 Task: Change "CSA key in use" for TS muxer to 2.
Action: Mouse moved to (129, 19)
Screenshot: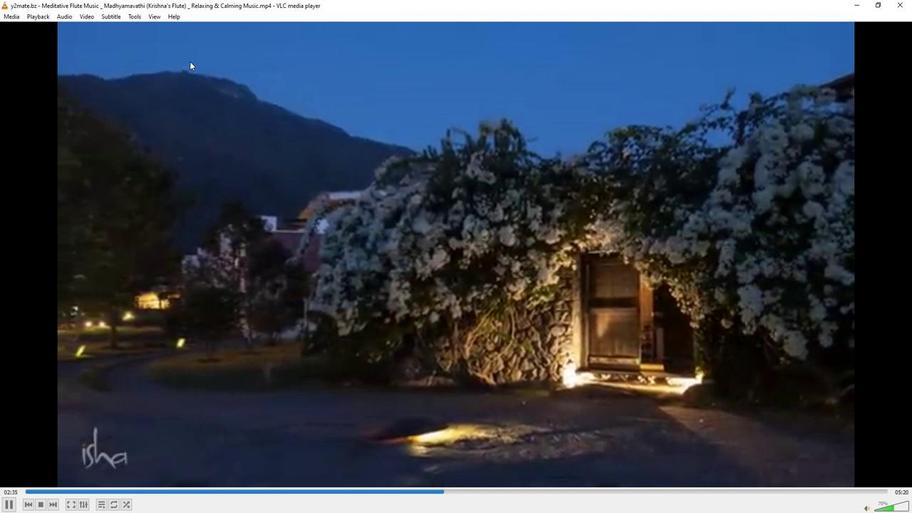 
Action: Mouse pressed left at (129, 19)
Screenshot: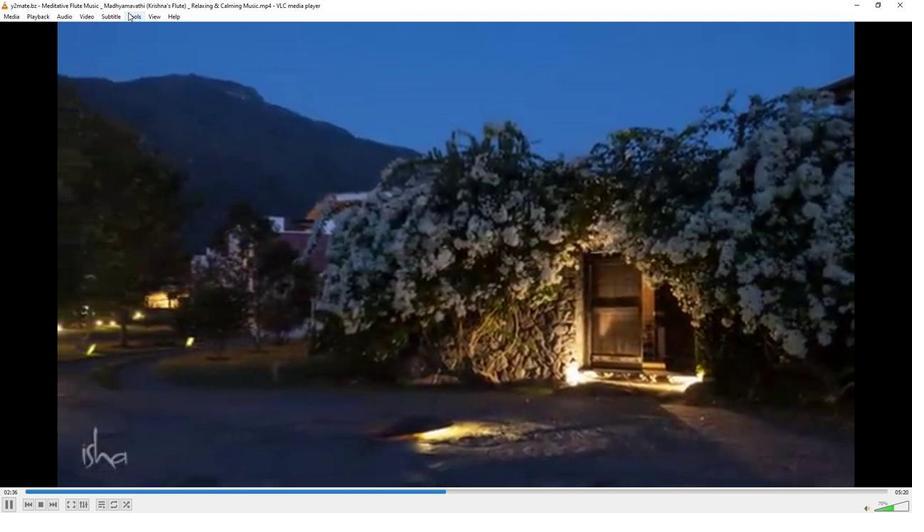 
Action: Mouse moved to (162, 134)
Screenshot: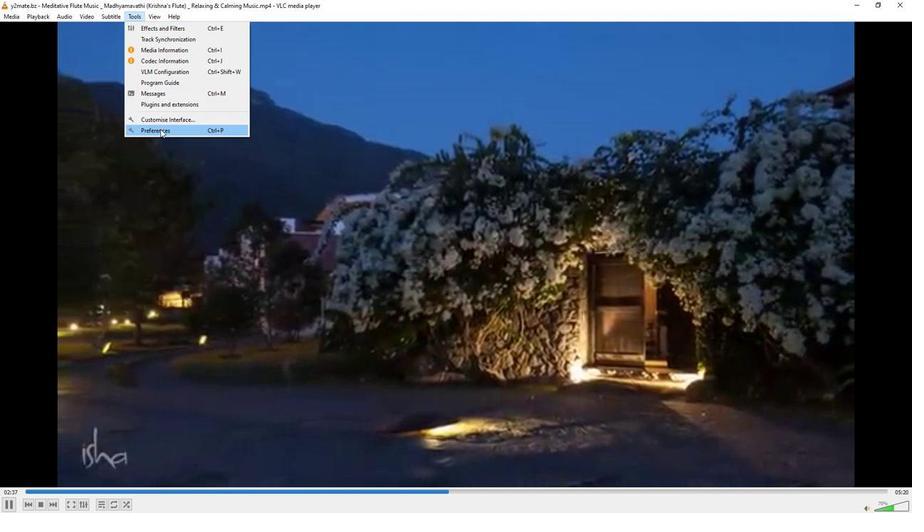 
Action: Mouse pressed left at (162, 134)
Screenshot: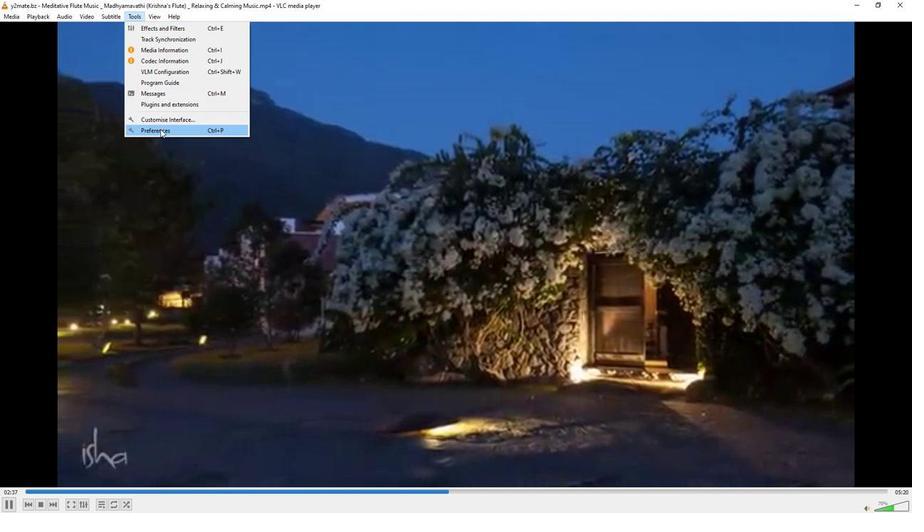 
Action: Mouse moved to (299, 414)
Screenshot: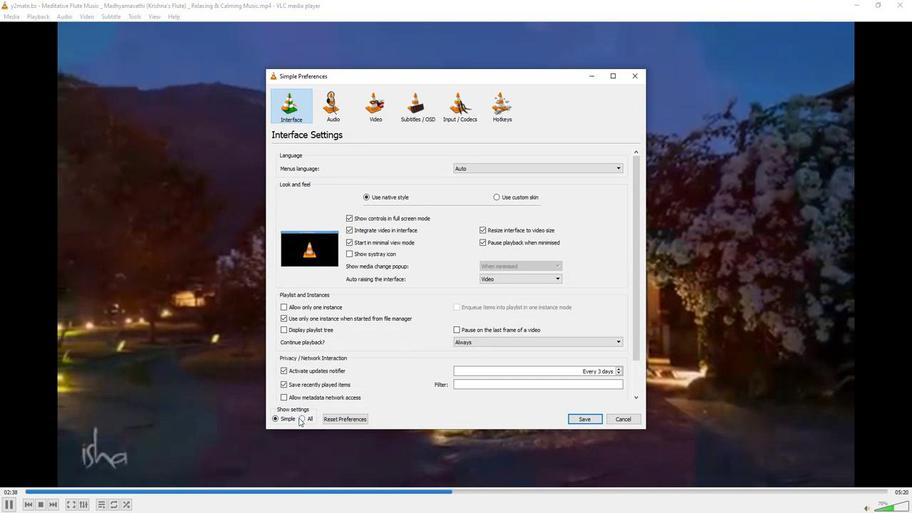 
Action: Mouse pressed left at (299, 414)
Screenshot: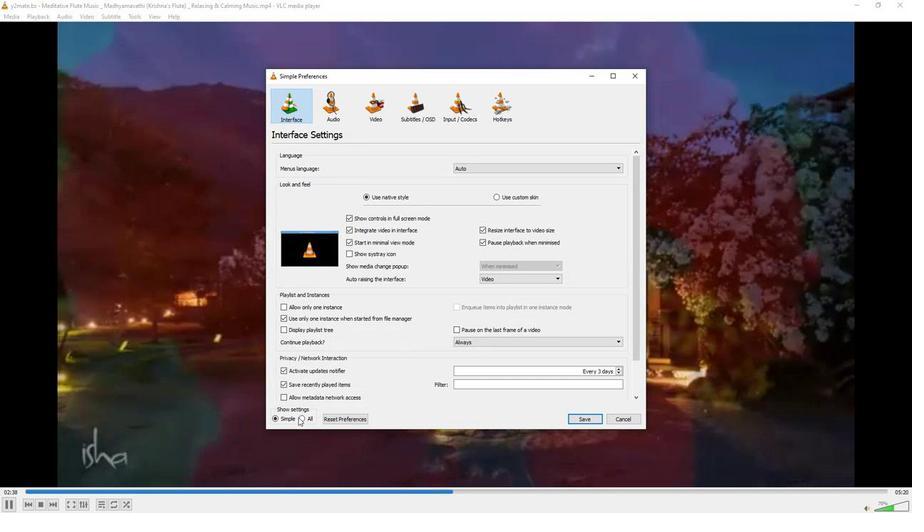 
Action: Mouse moved to (303, 416)
Screenshot: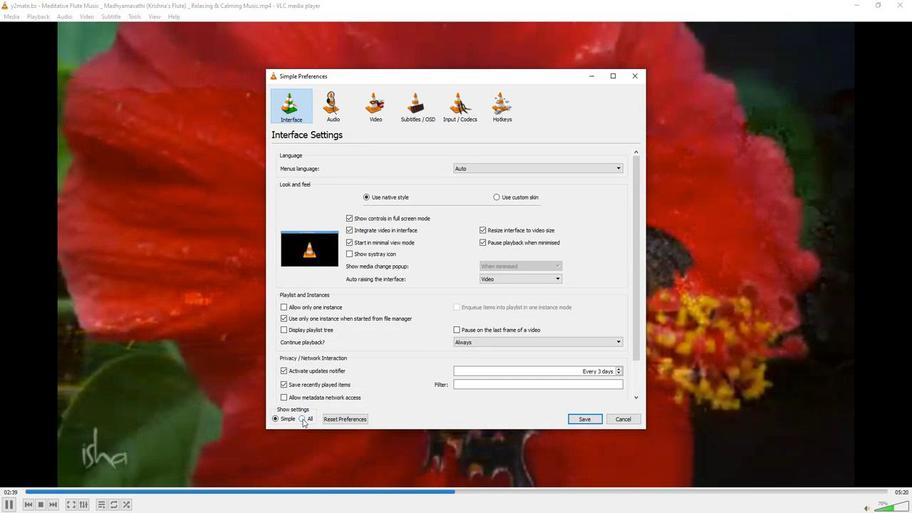 
Action: Mouse pressed left at (303, 416)
Screenshot: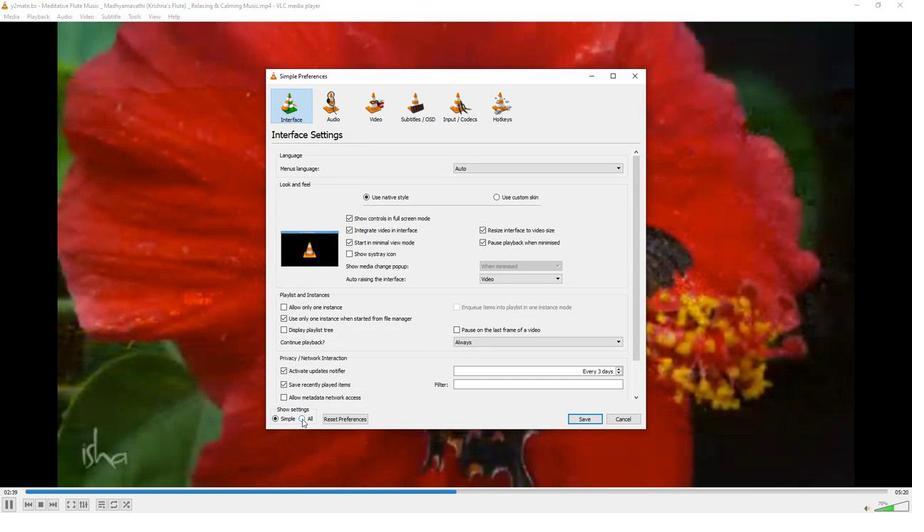 
Action: Mouse moved to (307, 348)
Screenshot: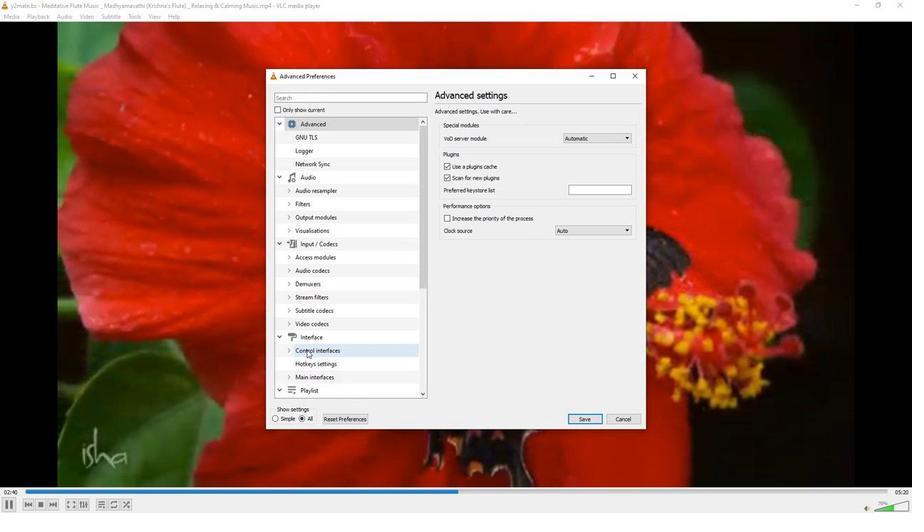 
Action: Mouse scrolled (307, 347) with delta (0, 0)
Screenshot: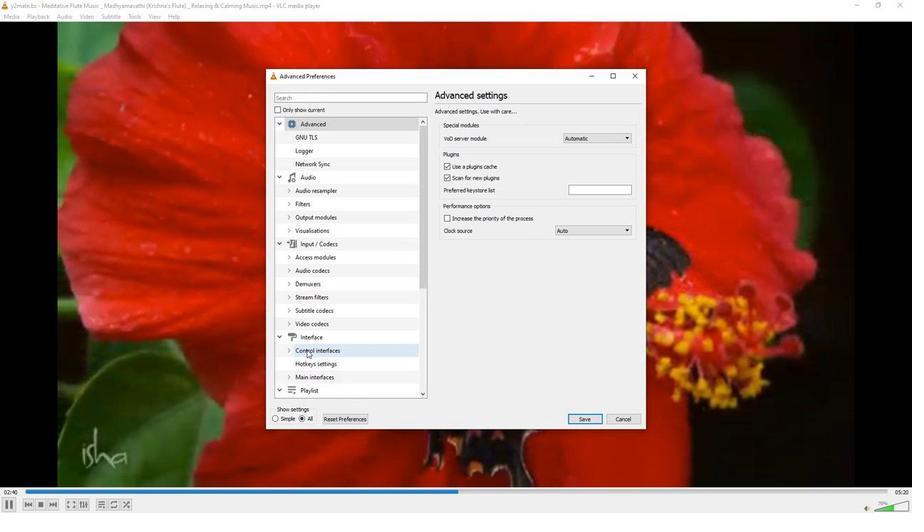 
Action: Mouse moved to (307, 344)
Screenshot: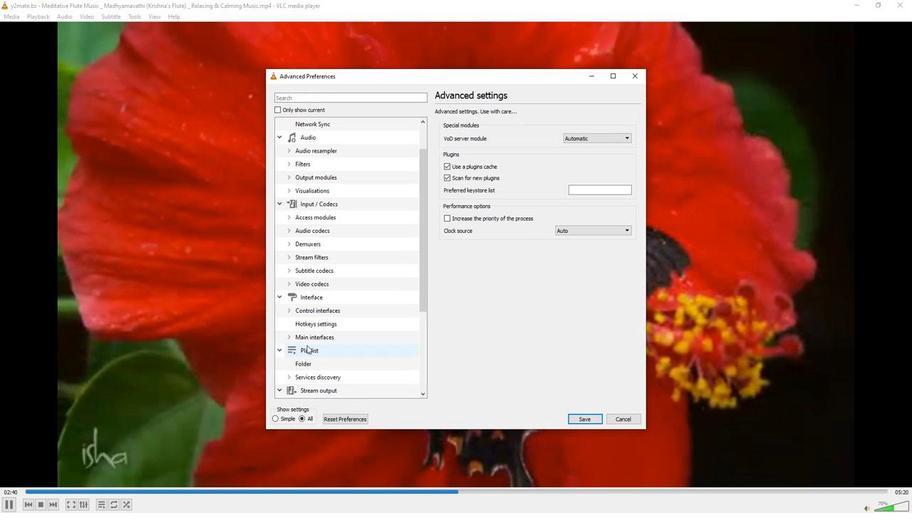 
Action: Mouse scrolled (307, 344) with delta (0, 0)
Screenshot: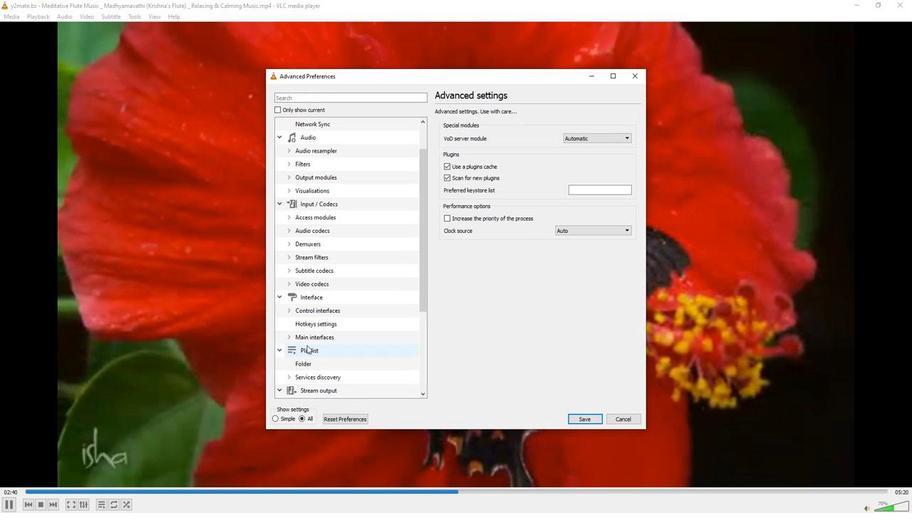 
Action: Mouse moved to (290, 376)
Screenshot: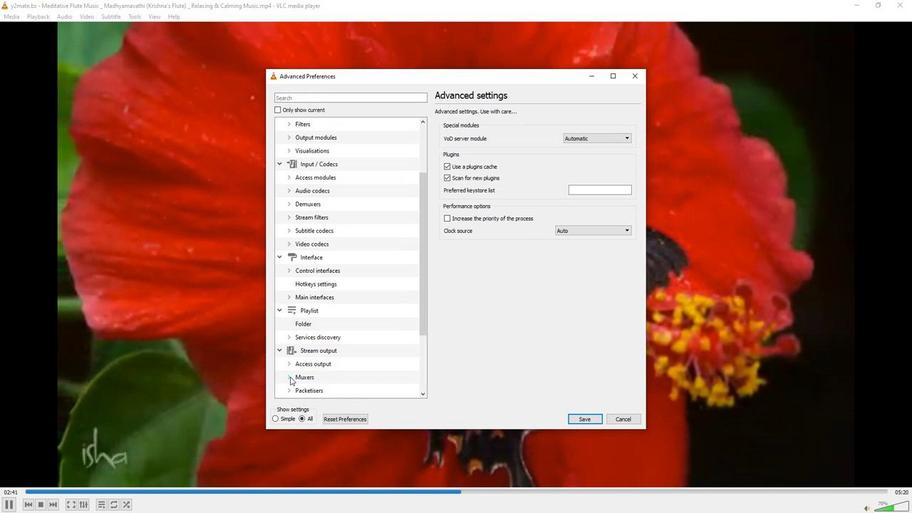 
Action: Mouse pressed left at (290, 376)
Screenshot: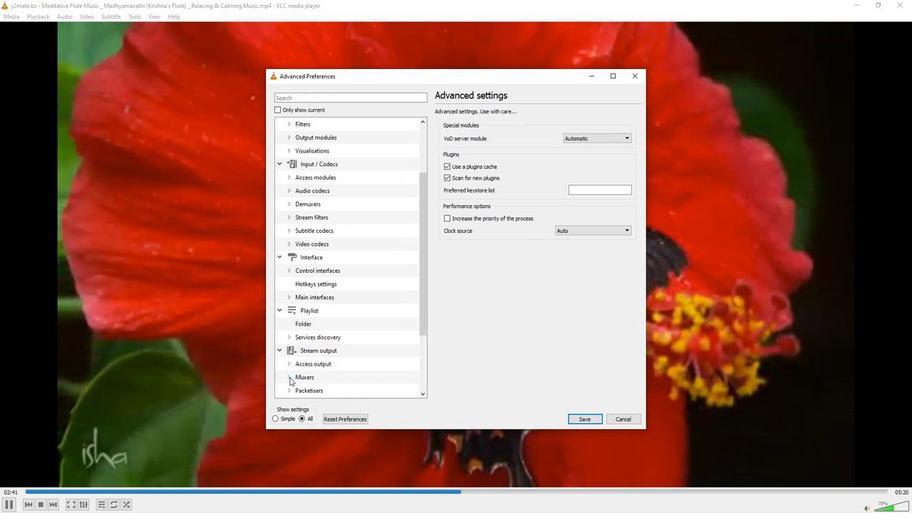 
Action: Mouse moved to (298, 369)
Screenshot: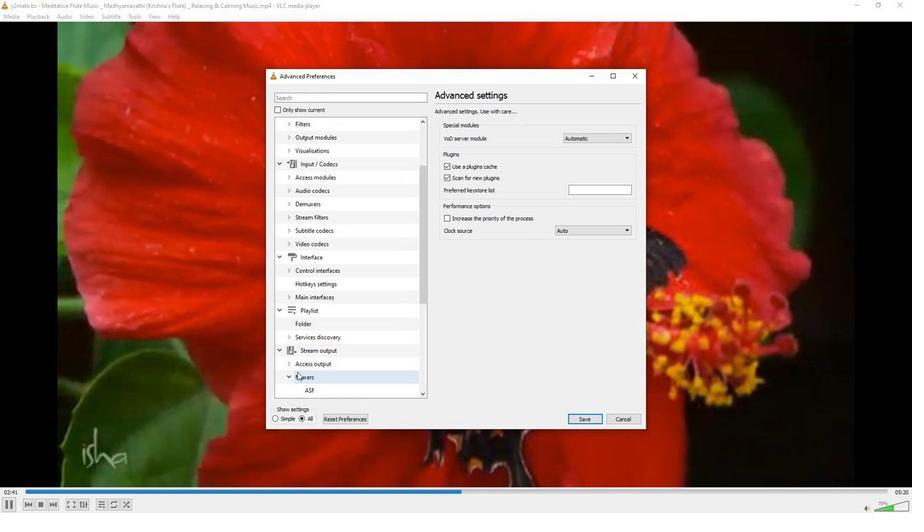 
Action: Mouse scrolled (298, 369) with delta (0, 0)
Screenshot: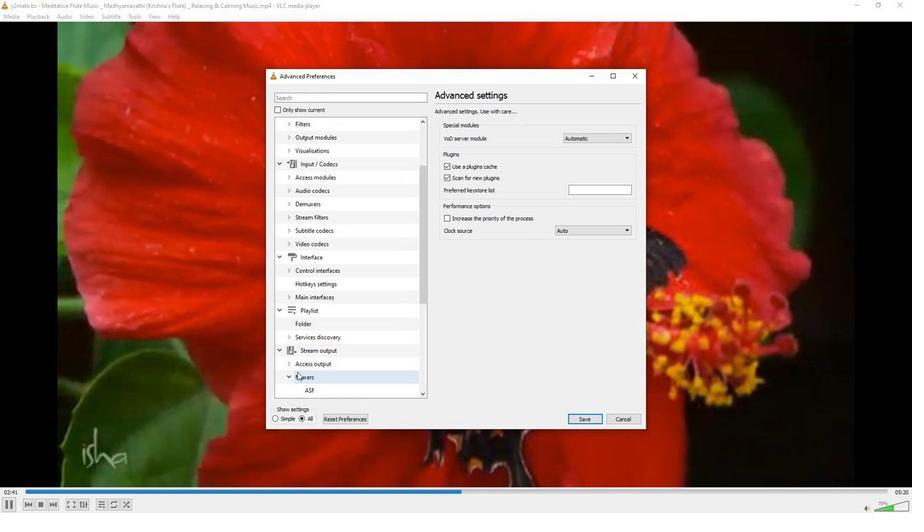 
Action: Mouse moved to (299, 369)
Screenshot: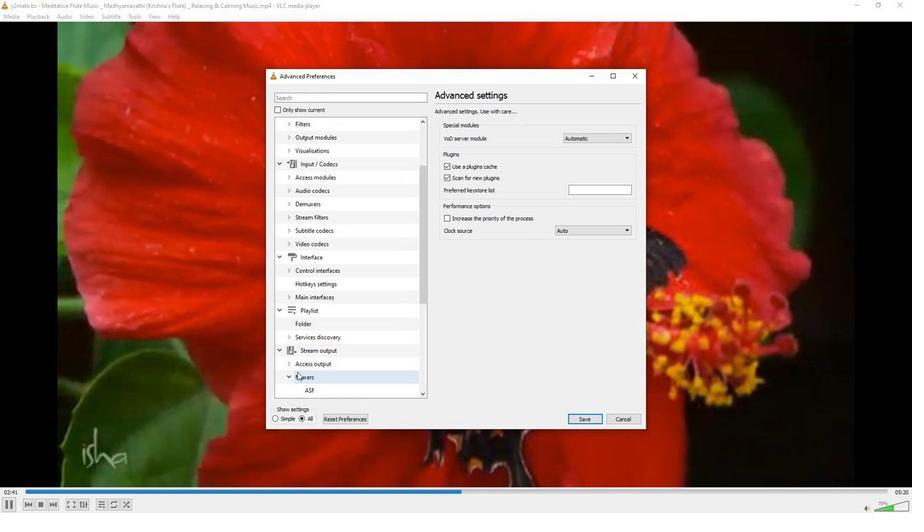 
Action: Mouse scrolled (299, 369) with delta (0, 0)
Screenshot: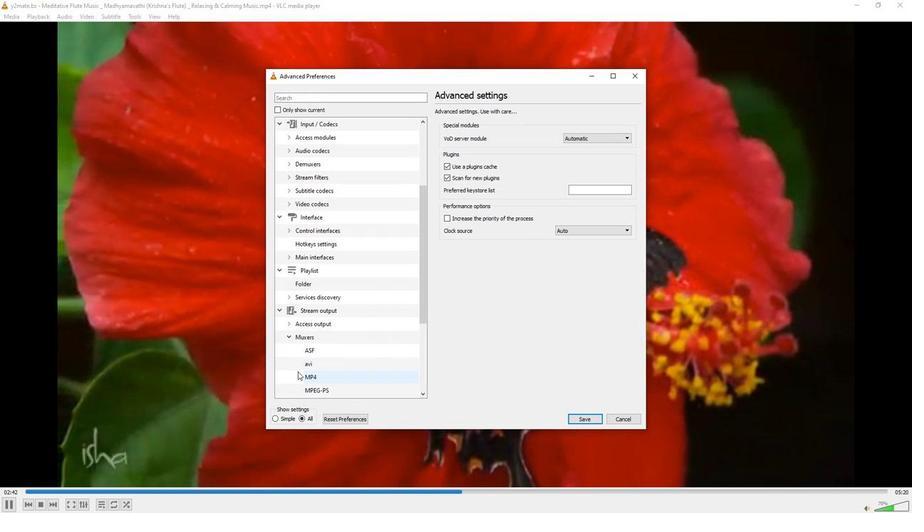
Action: Mouse moved to (329, 361)
Screenshot: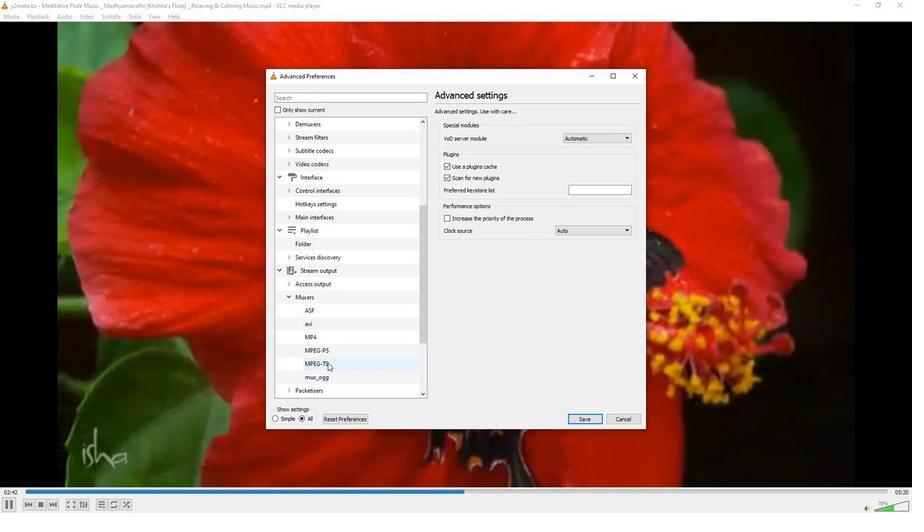 
Action: Mouse pressed left at (329, 361)
Screenshot: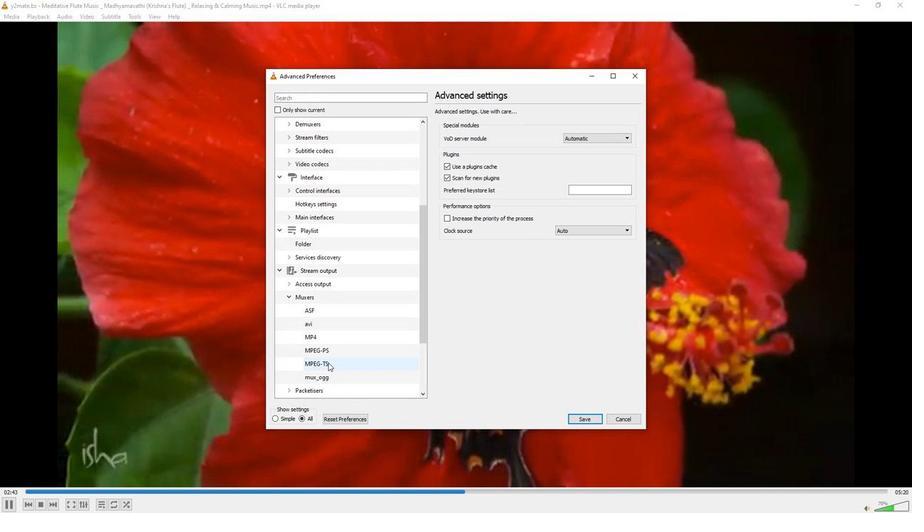 
Action: Mouse moved to (536, 372)
Screenshot: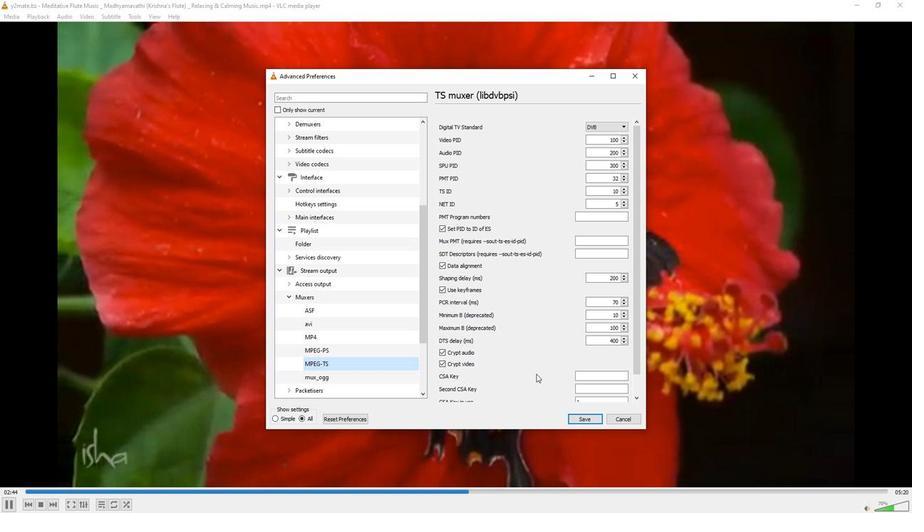 
Action: Mouse scrolled (536, 371) with delta (0, 0)
Screenshot: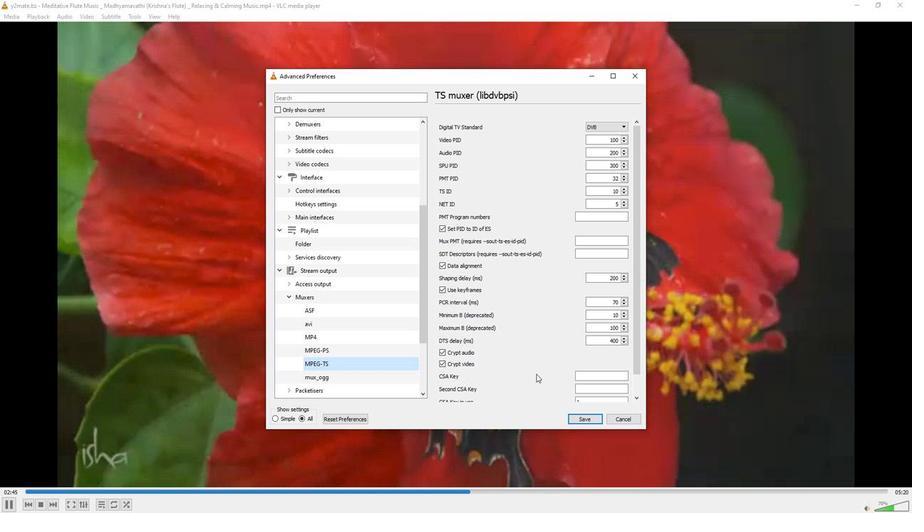 
Action: Mouse moved to (584, 380)
Screenshot: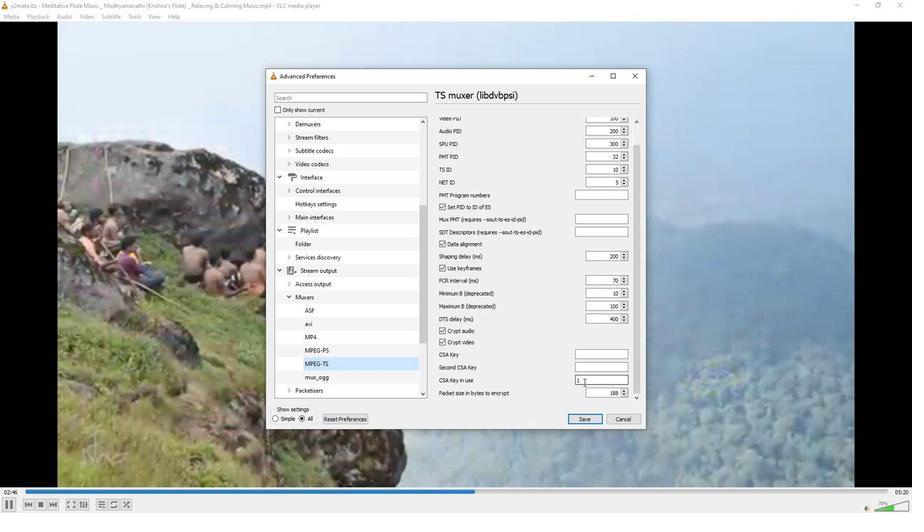 
Action: Mouse pressed left at (584, 380)
Screenshot: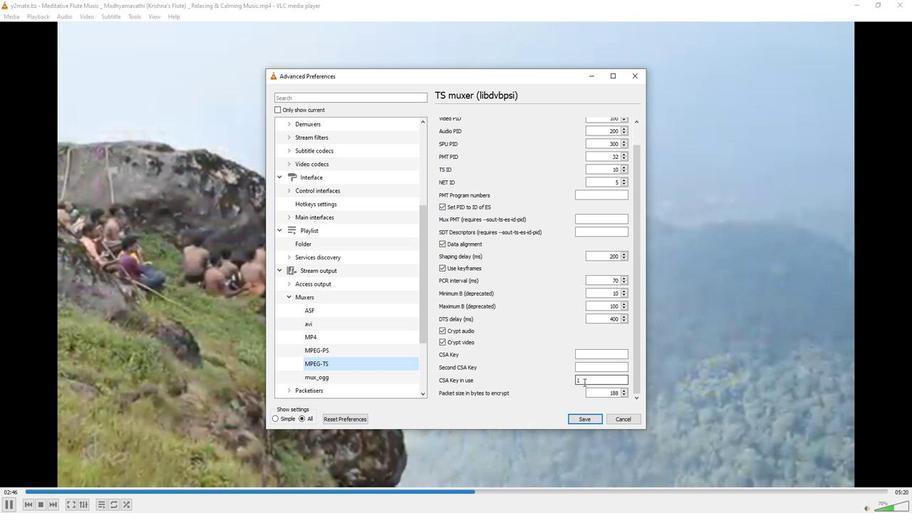 
Action: Mouse moved to (583, 379)
Screenshot: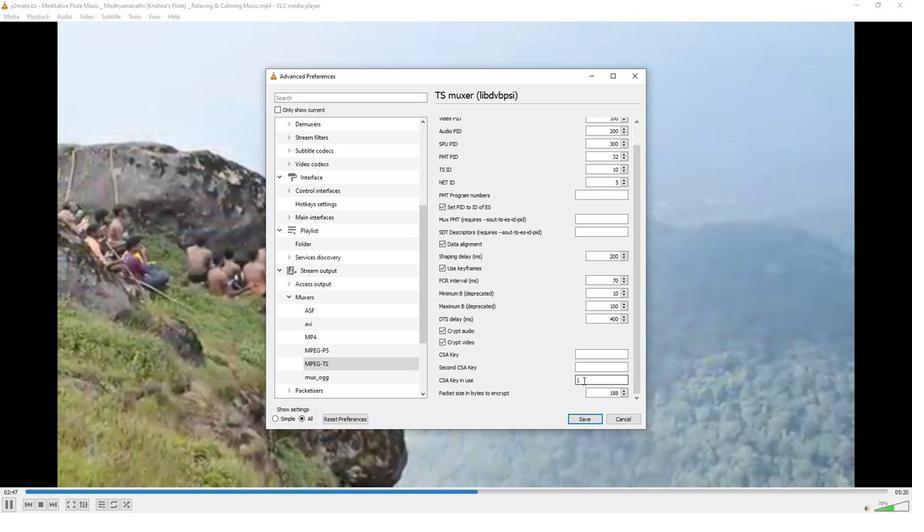 
Action: Key pressed <Key.backspace>
Screenshot: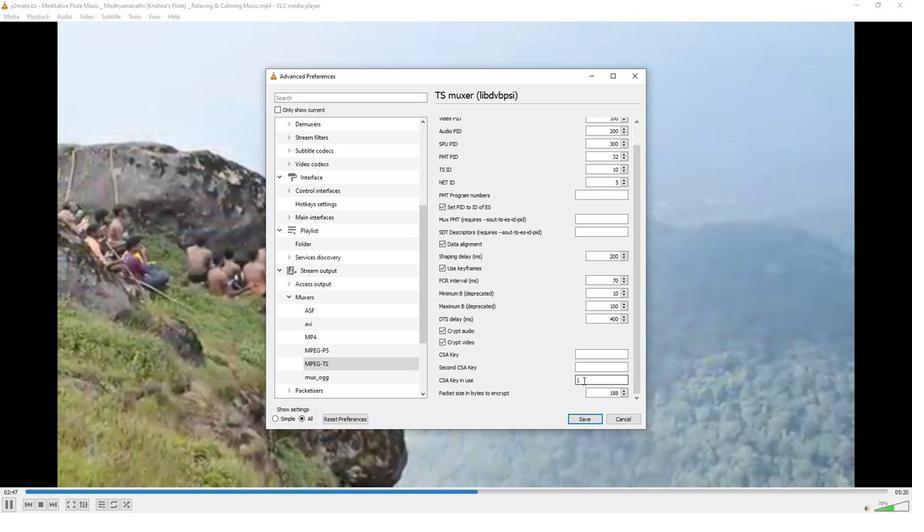 
Action: Mouse moved to (582, 379)
Screenshot: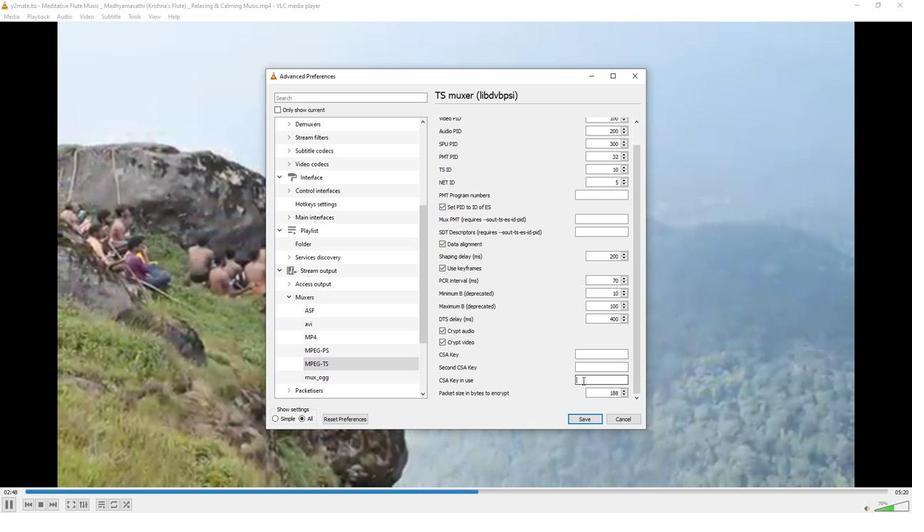 
Action: Key pressed 2
Screenshot: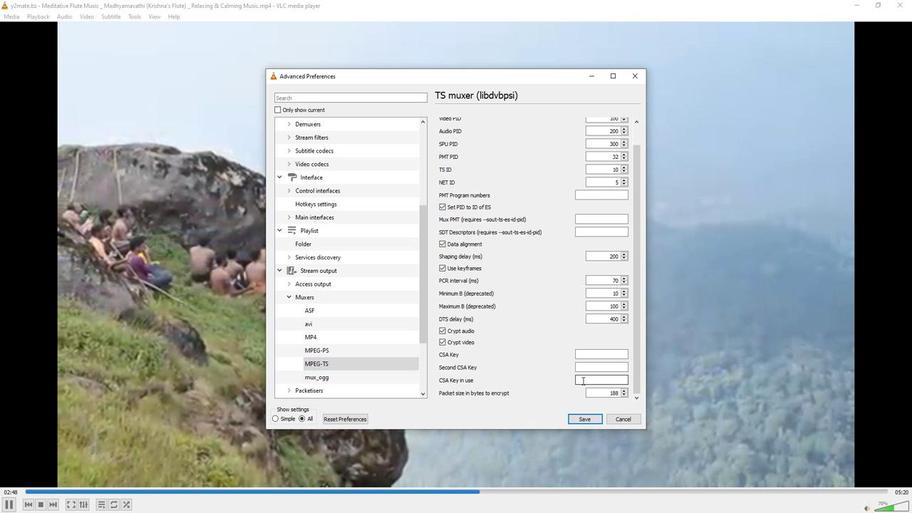 
Action: Mouse moved to (580, 378)
Screenshot: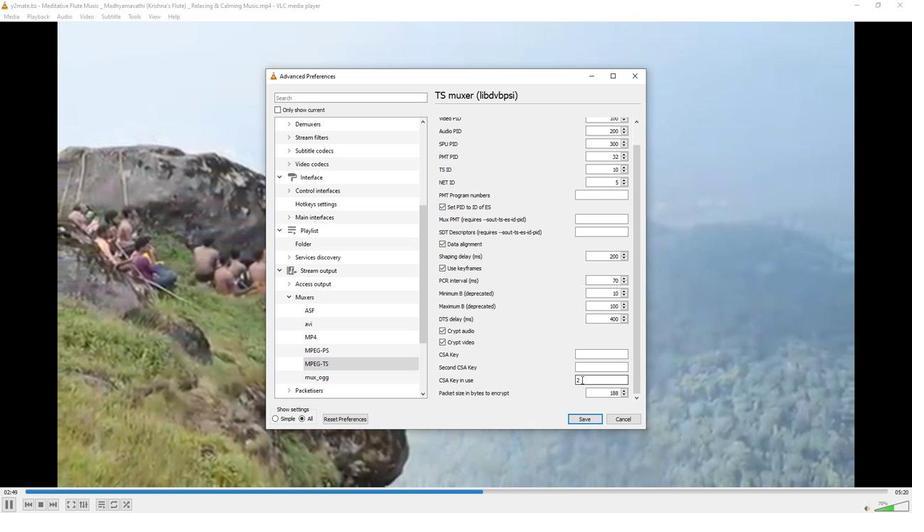 
